 Task: Add an event with the title Third Sales Team Strategy Meeting, date ''2023/10/24'', time 06:00and add a description: During the discussion, both the employee and the supervisor (or relevant stakeholders) will have an opportunity to share their perspectives, observations, and concerns. The focus will be on understanding the underlying reasons for the performance issues, identifying any obstacles or challenges, and jointly developing a plan for improvement.Mark the tasks as Completed , logged in from the account softage.4@softage.netand send the event invitation to softage.9@softage.net and softage.10@softage.net. Set a reminder for the event Weekly on Sunday
Action: Mouse pressed left at (71, 91)
Screenshot: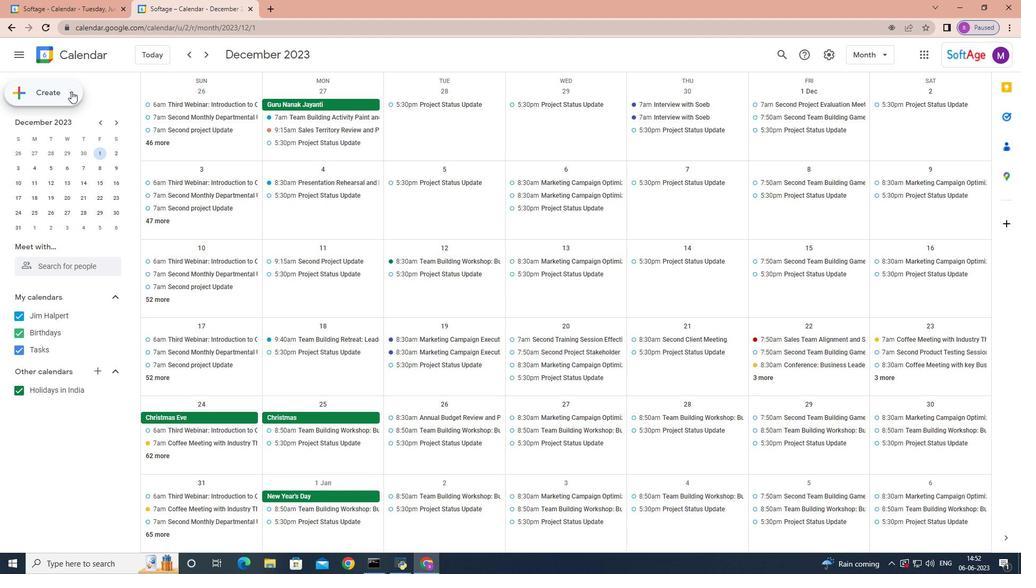 
Action: Mouse moved to (72, 122)
Screenshot: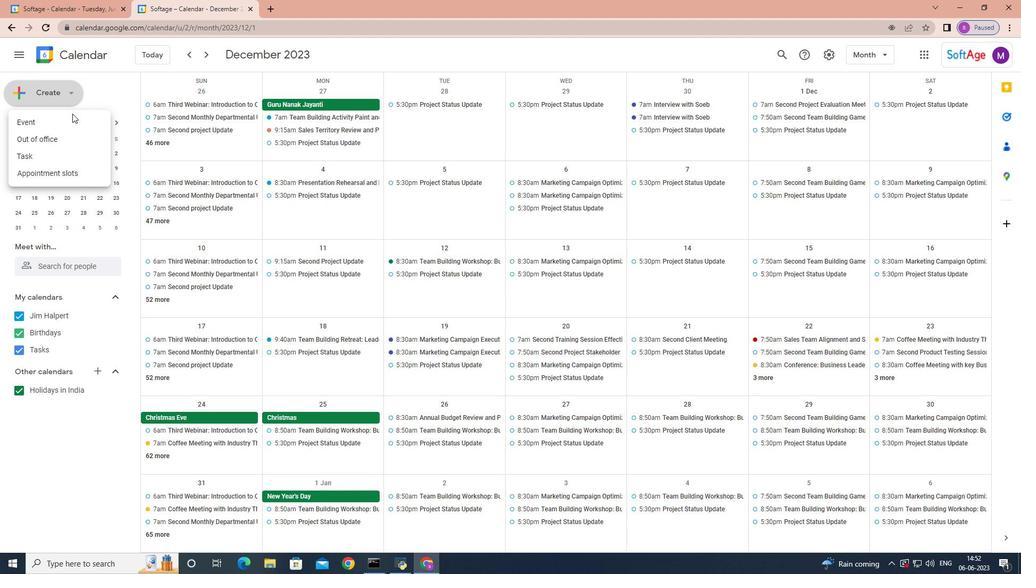 
Action: Mouse pressed left at (72, 122)
Screenshot: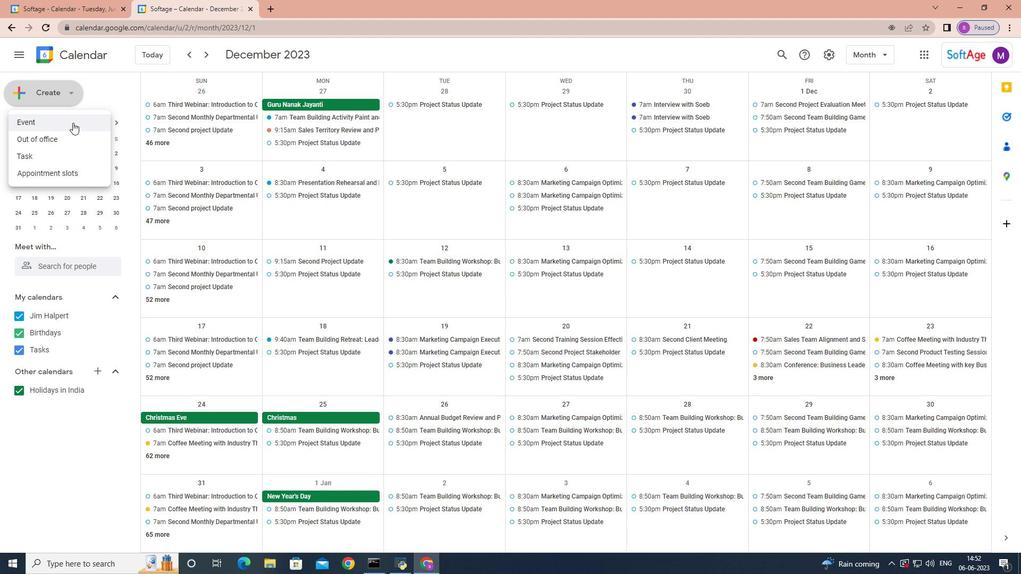 
Action: Mouse moved to (644, 355)
Screenshot: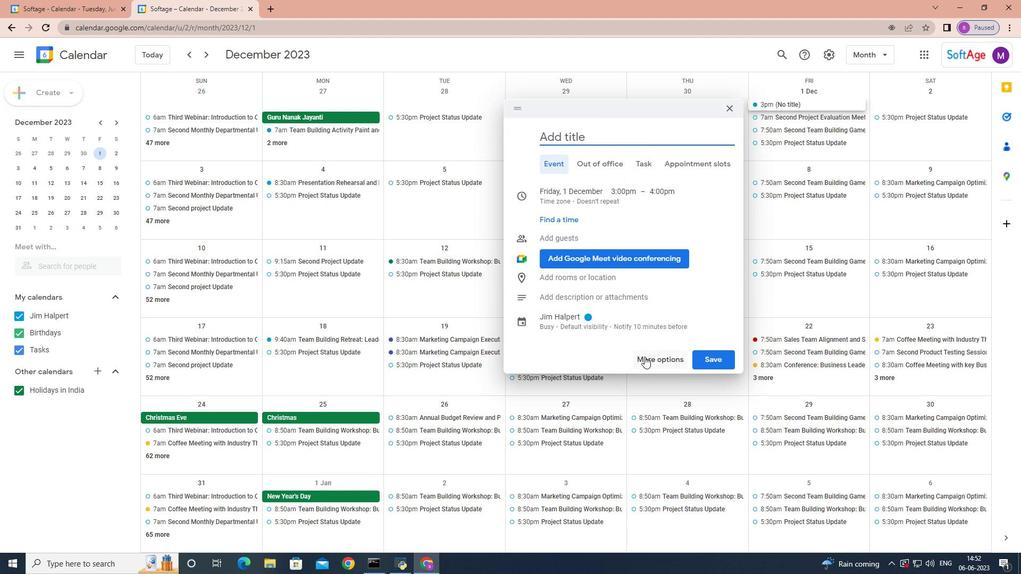 
Action: Mouse pressed left at (644, 355)
Screenshot: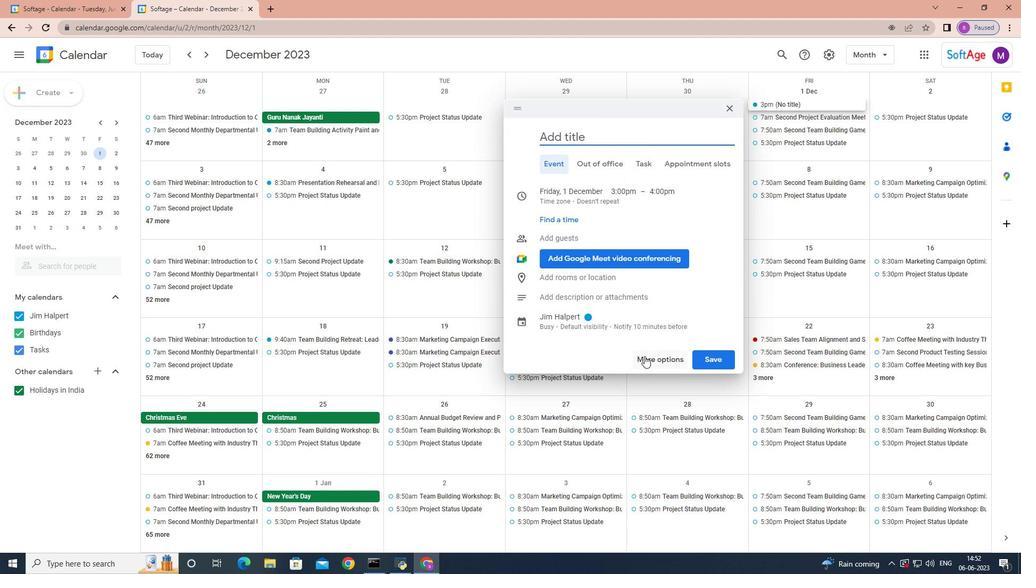 
Action: Mouse moved to (642, 354)
Screenshot: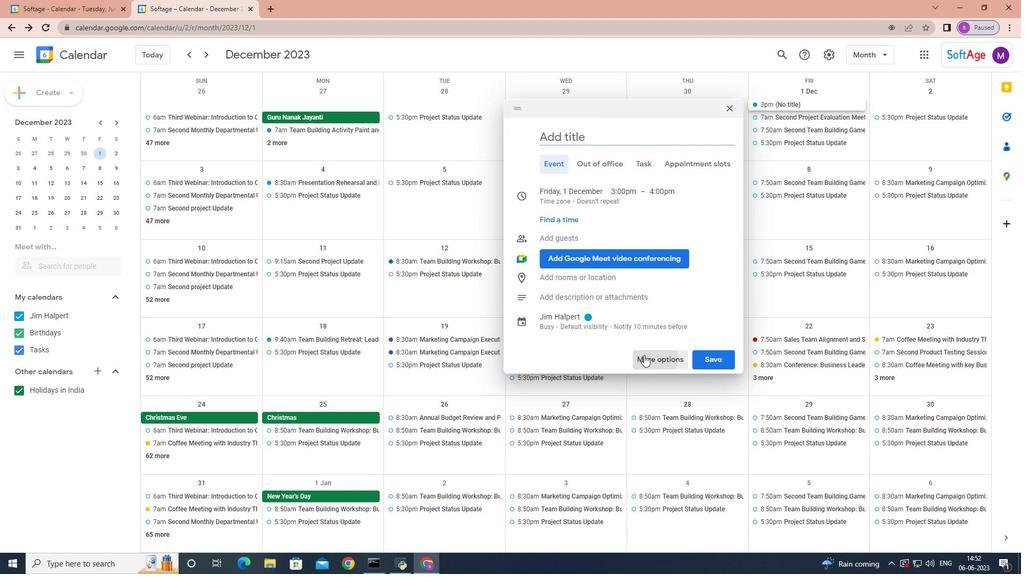 
Action: Key pressed <Key.shift>Third<Key.space><Key.shift>sales<Key.space><Key.shift>Team<Key.space><Key.shift>Strategy<Key.space><Key.shift>Meeting
Screenshot: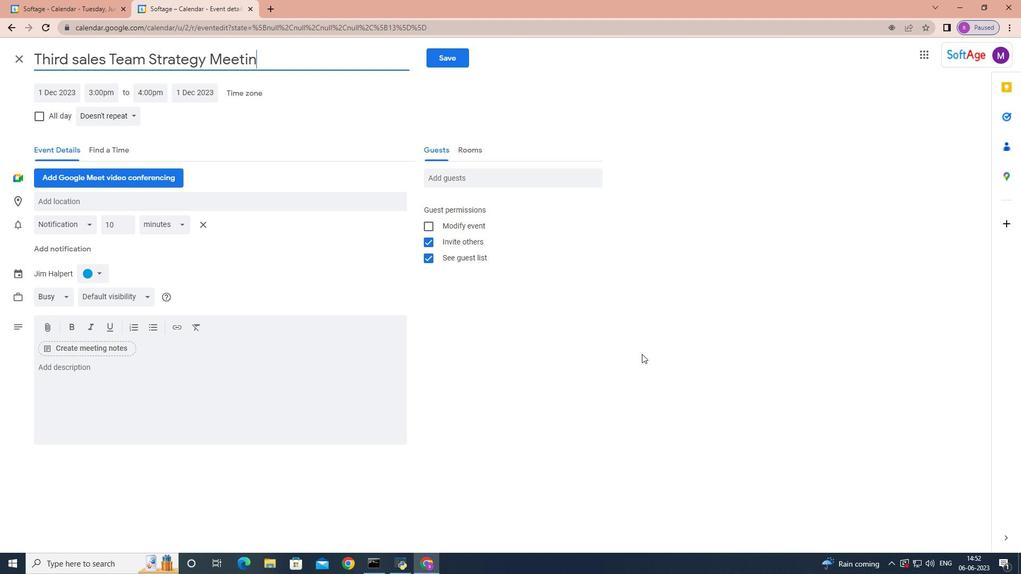 
Action: Mouse moved to (59, 94)
Screenshot: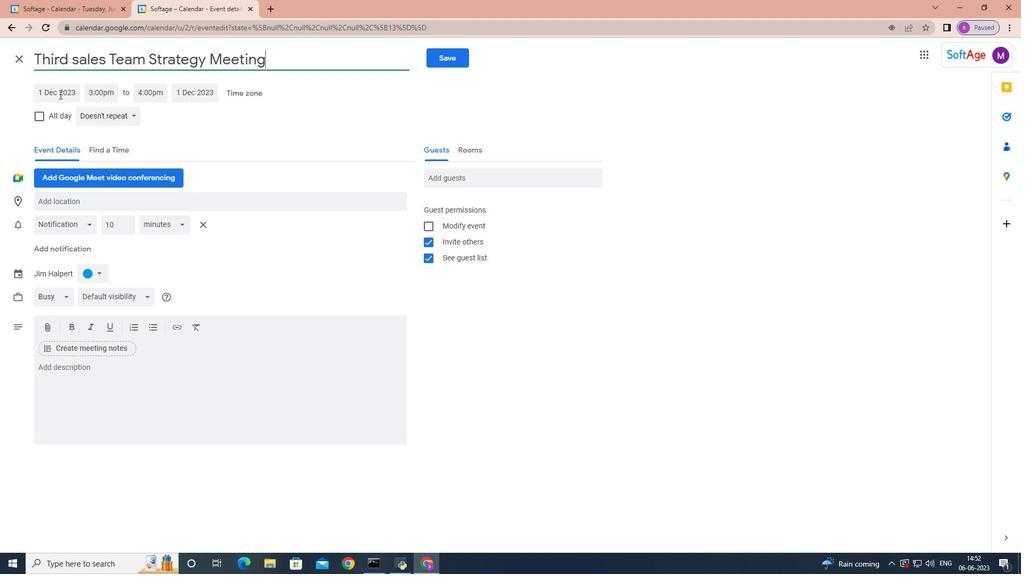 
Action: Mouse pressed left at (59, 94)
Screenshot: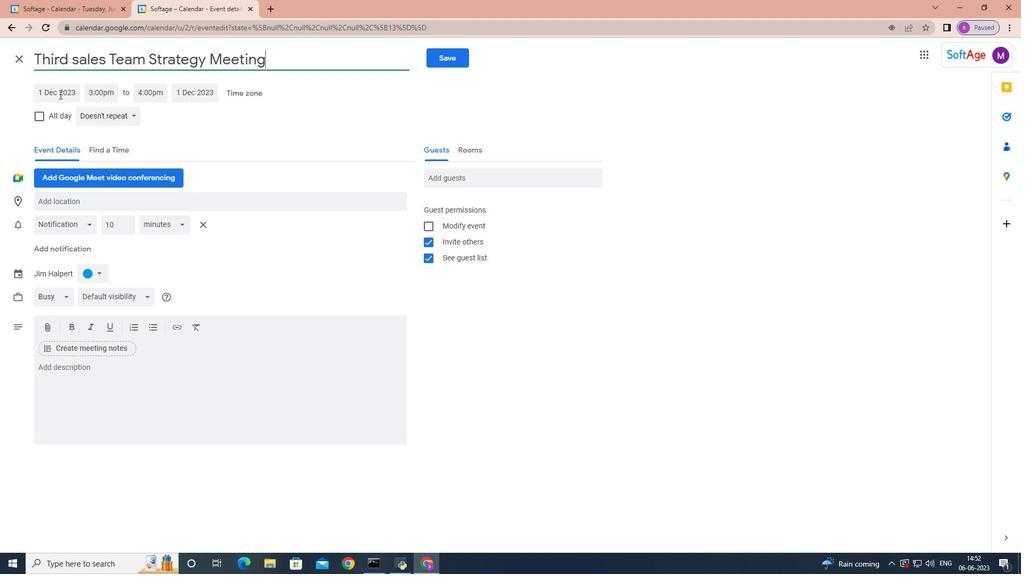 
Action: Mouse moved to (154, 114)
Screenshot: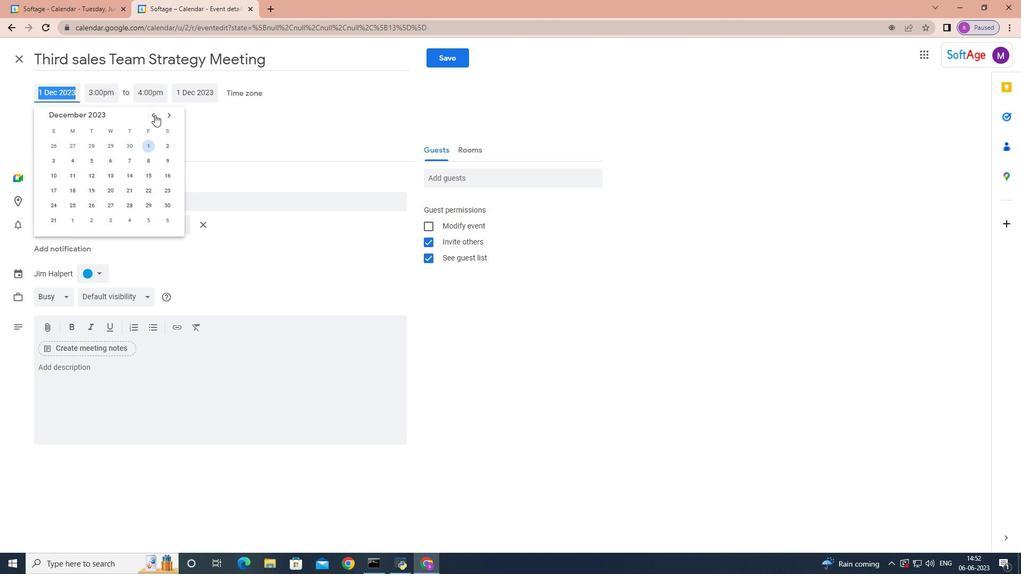 
Action: Mouse pressed left at (154, 114)
Screenshot: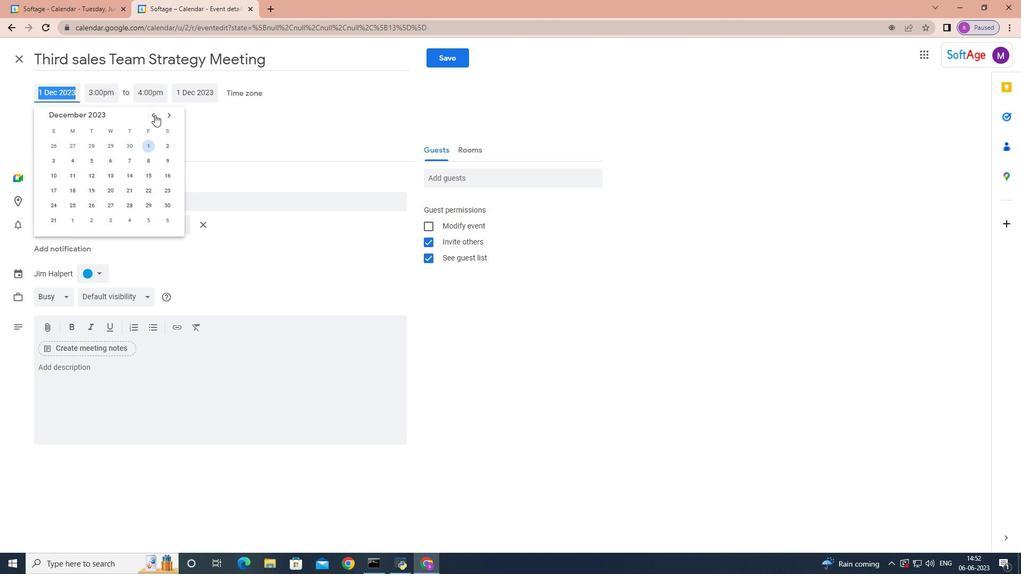 
Action: Mouse pressed left at (154, 114)
Screenshot: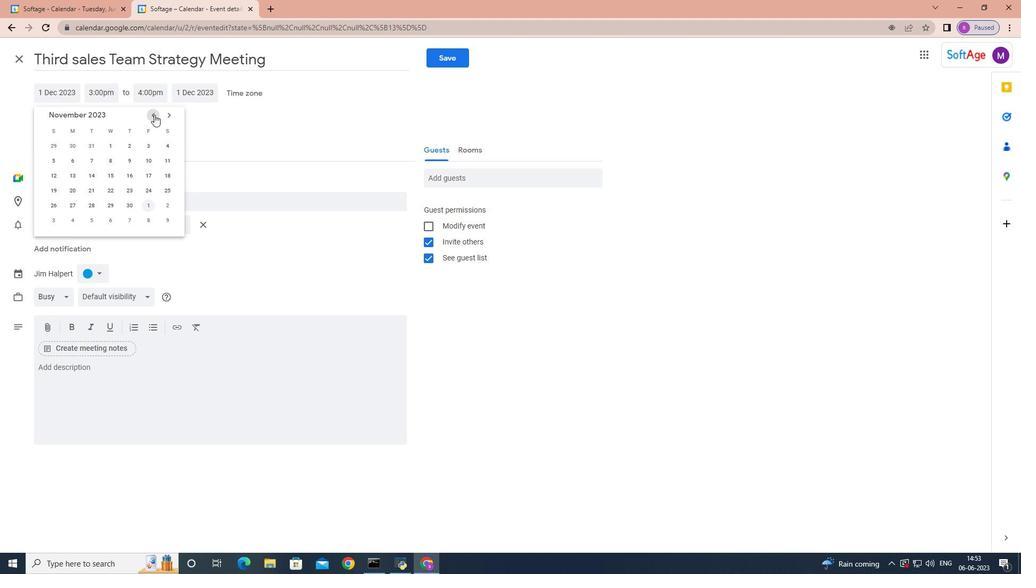 
Action: Mouse moved to (90, 188)
Screenshot: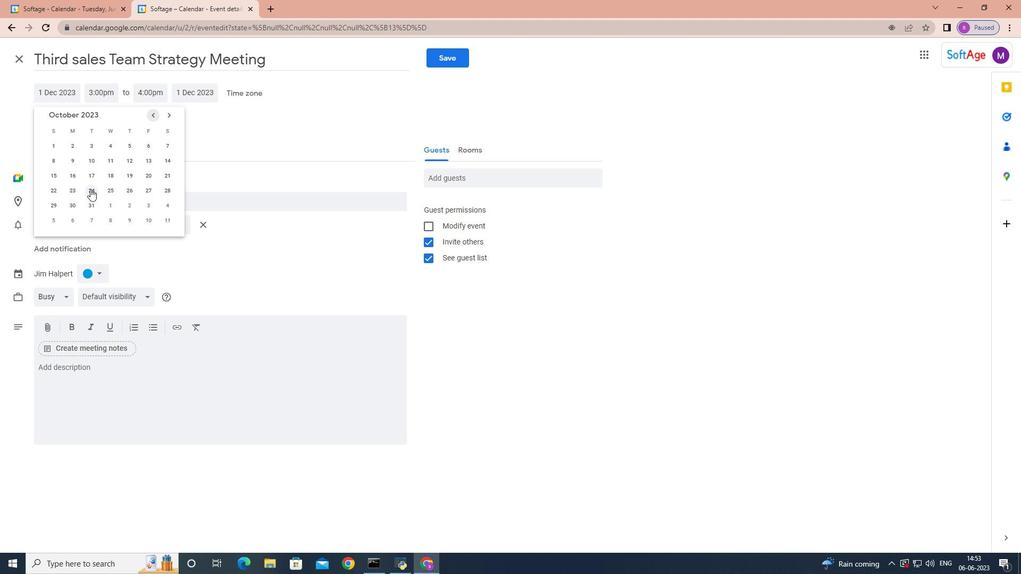 
Action: Mouse pressed left at (90, 188)
Screenshot: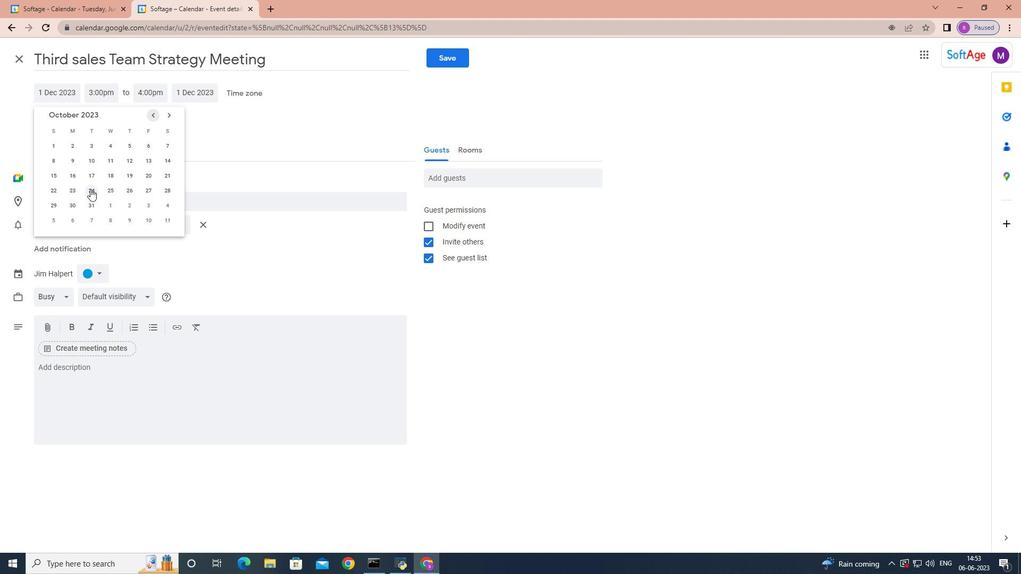 
Action: Mouse moved to (106, 96)
Screenshot: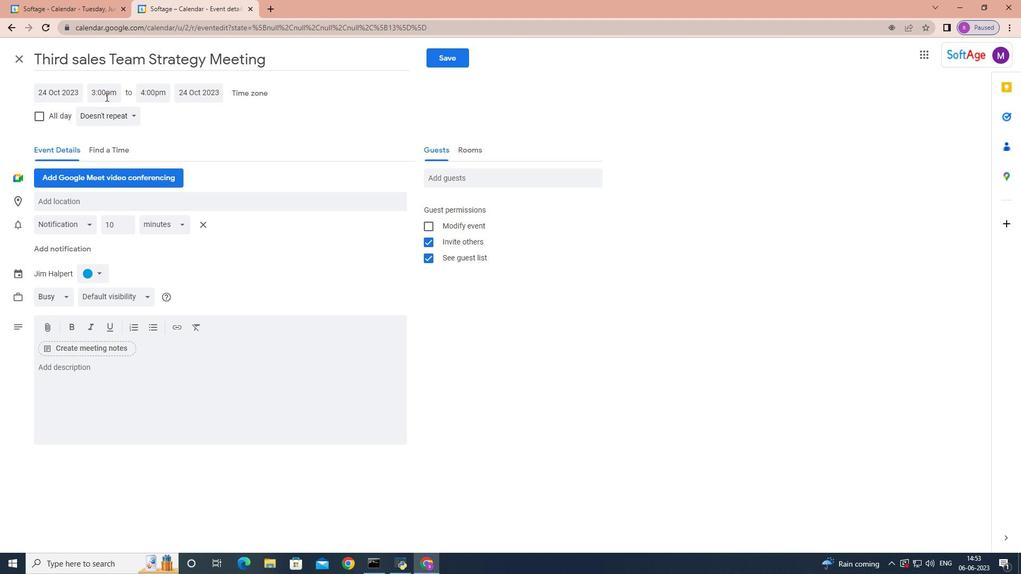 
Action: Mouse pressed left at (106, 96)
Screenshot: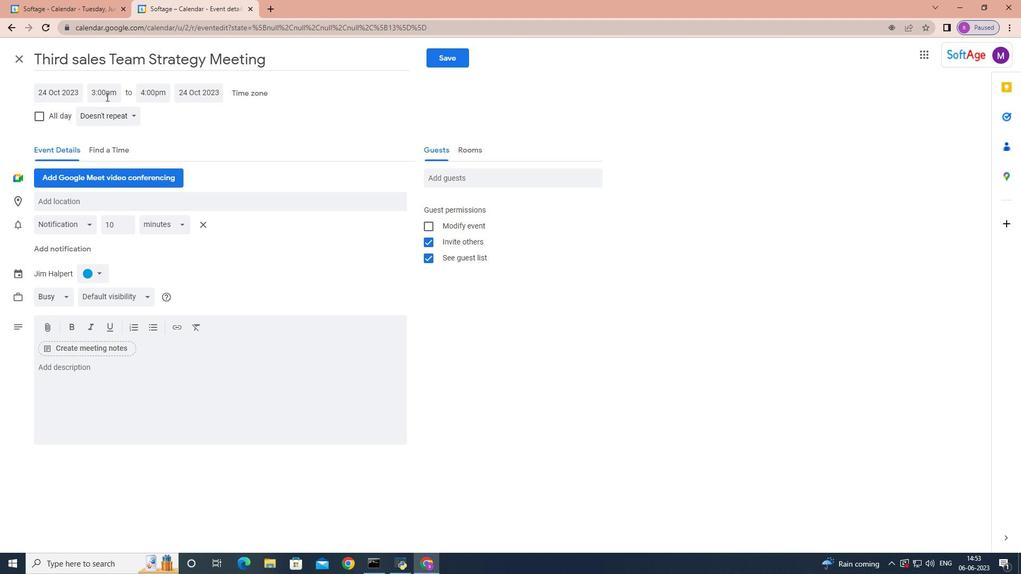 
Action: Mouse moved to (133, 153)
Screenshot: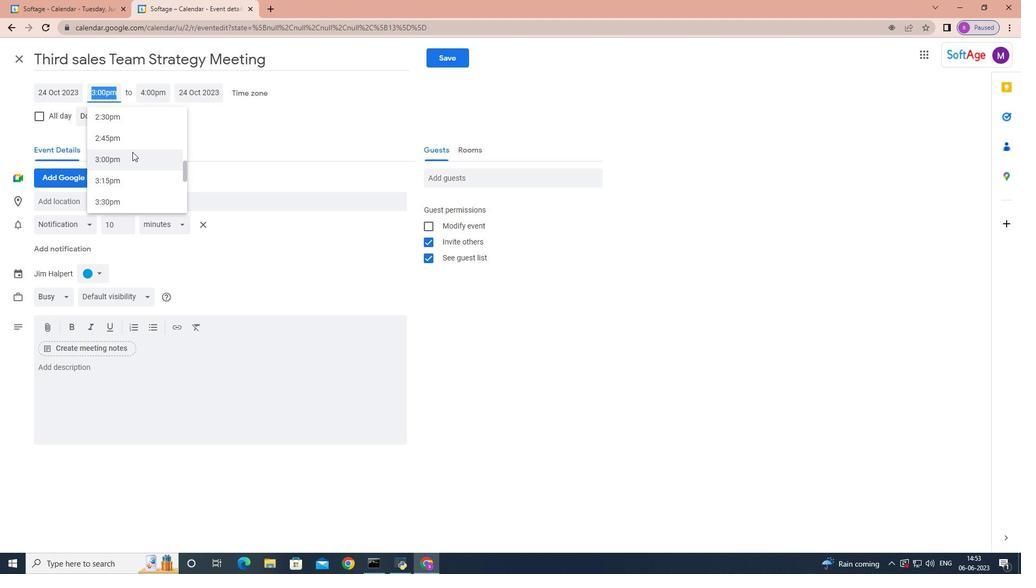 
Action: Mouse scrolled (133, 153) with delta (0, 0)
Screenshot: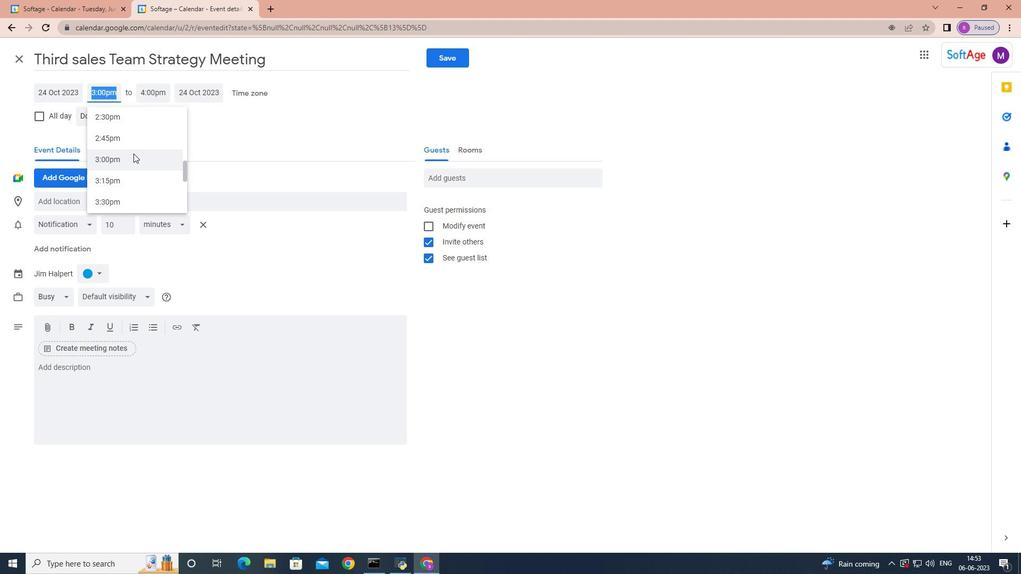 
Action: Mouse scrolled (133, 153) with delta (0, 0)
Screenshot: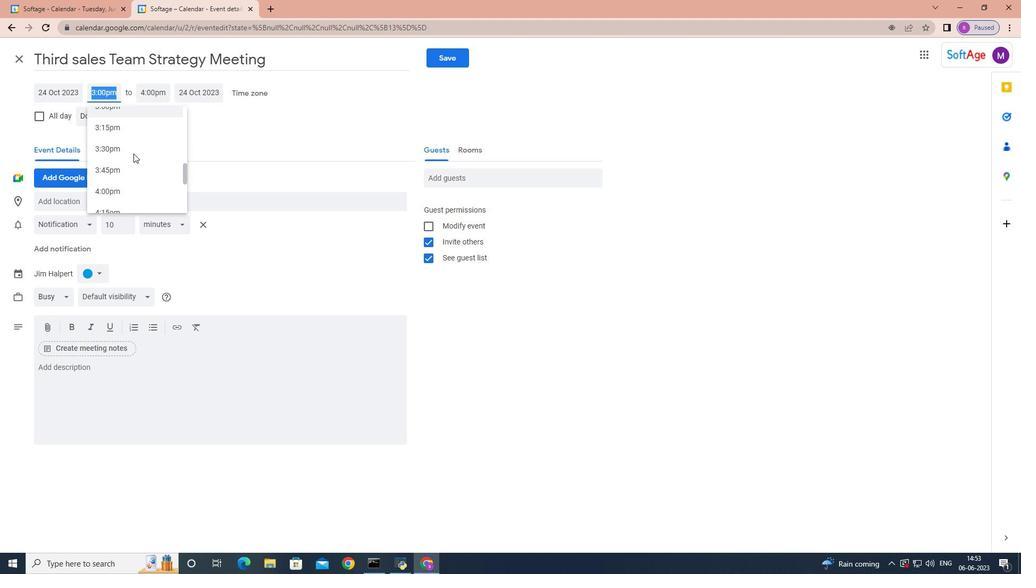 
Action: Mouse scrolled (133, 153) with delta (0, 0)
Screenshot: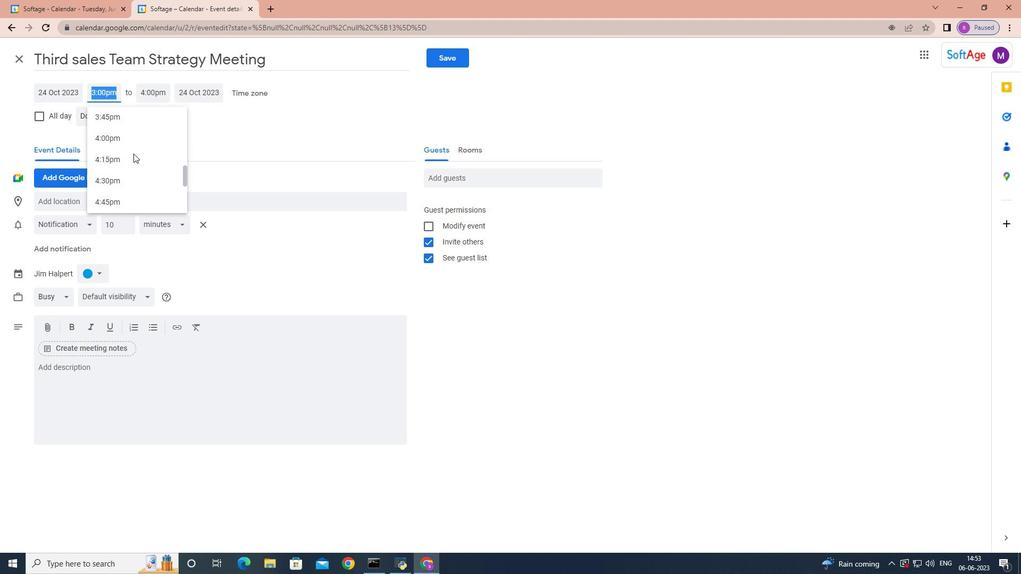 
Action: Mouse scrolled (133, 153) with delta (0, 0)
Screenshot: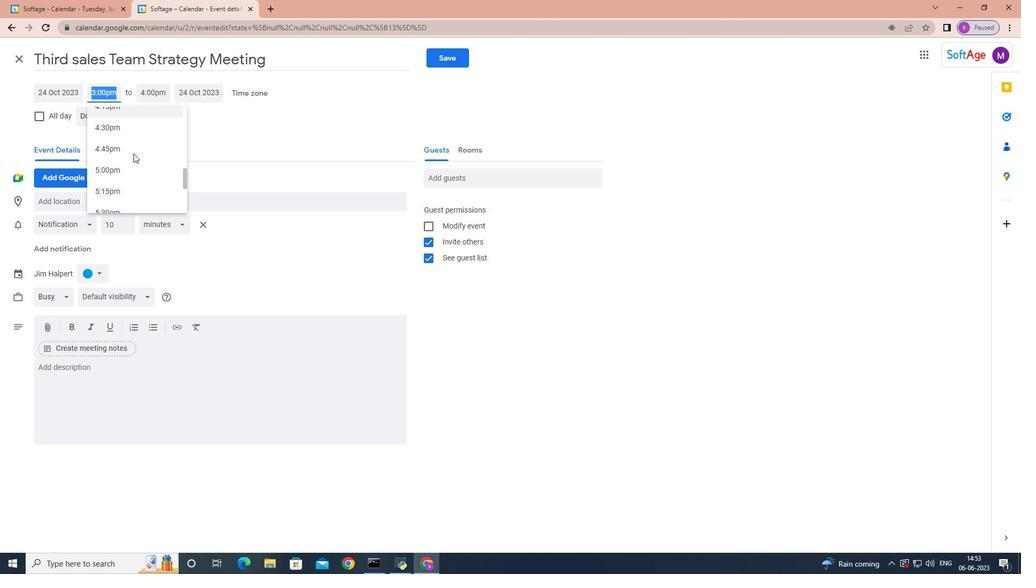 
Action: Mouse moved to (139, 198)
Screenshot: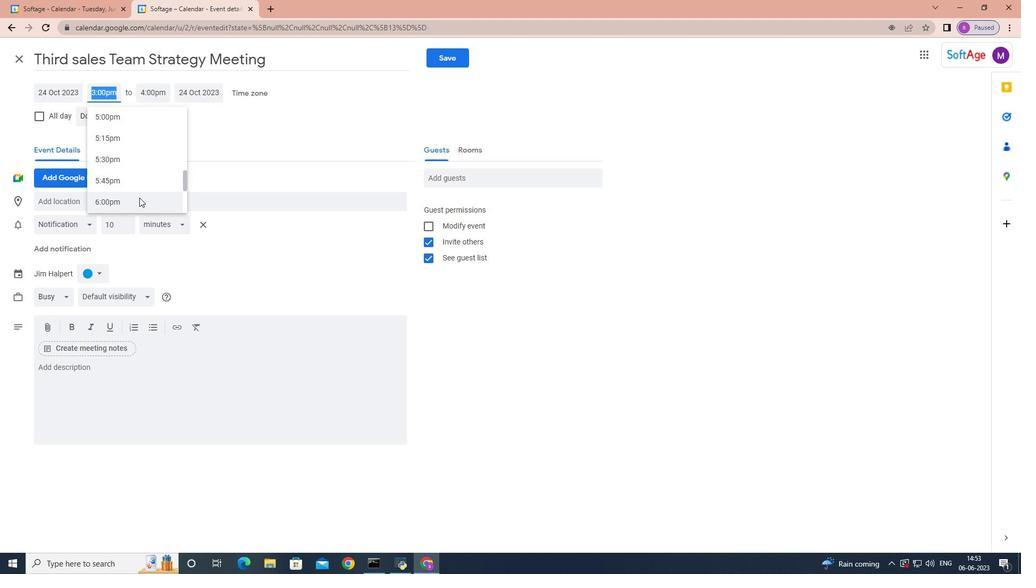 
Action: Mouse pressed left at (139, 198)
Screenshot: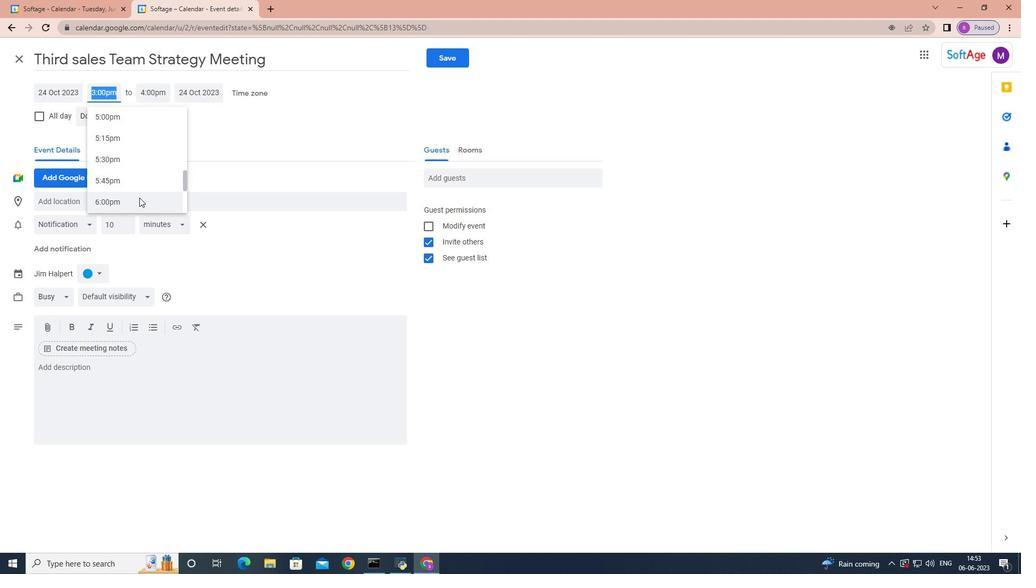 
Action: Mouse moved to (113, 369)
Screenshot: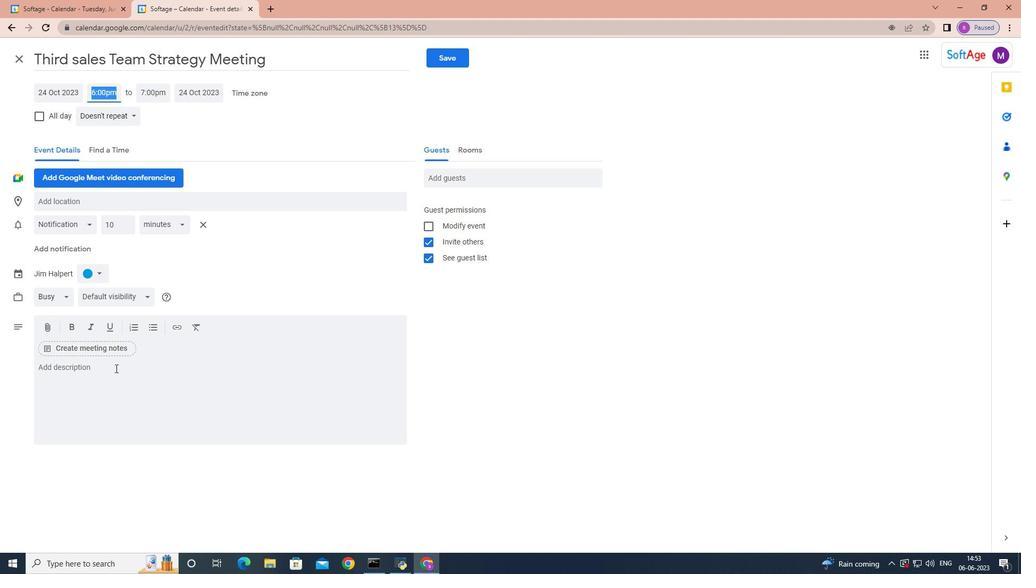 
Action: Mouse pressed left at (113, 369)
Screenshot: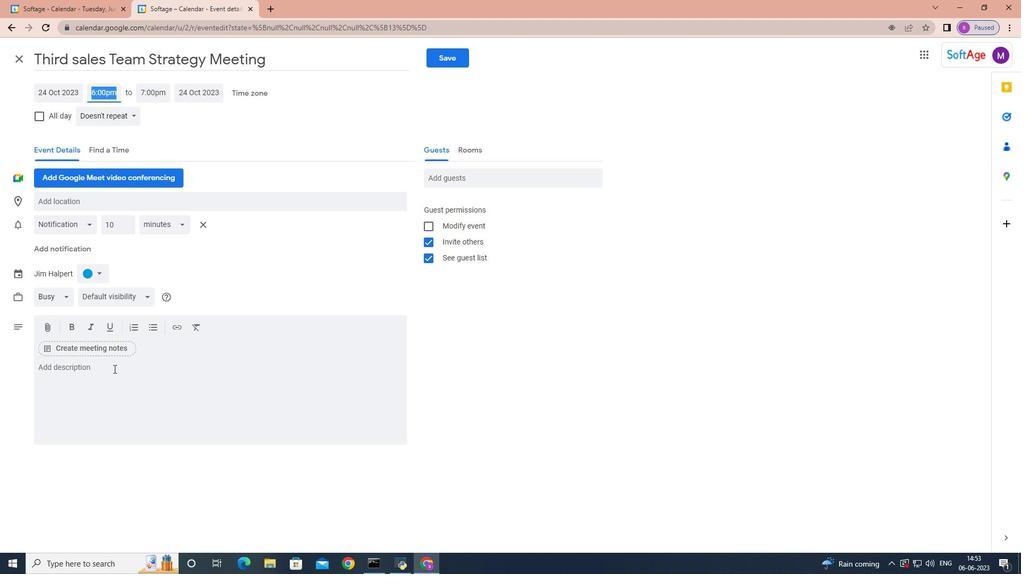 
Action: Key pressed <Key.shift><Key.shift>During<Key.space>the<Key.space>discussion<Key.space><Key.backspace>,<Key.space>both<Key.space>the<Key.space>emplot<Key.backspace>ye<Key.space><Key.backspace>e<Key.space>and<Key.space>the<Key.space>supervisor<Key.space><Key.shift>(or<Key.space>relevant<Key.space><Key.shift>S<Key.backspace>stakeholders<Key.shift><Key.shift><Key.shift><Key.shift><Key.shift><Key.shift><Key.shift><Key.shift><Key.shift><Key.shift>)<Key.space>will<Key.space>have<Key.space>an<Key.space>opportunity<Key.space>to<Key.space>share<Key.space>their<Key.space>perspective<Key.space><Key.backspace>,<Key.space>observations<Key.space><Key.backspace>,<Key.space>and<Key.space>concerns.<Key.space><Key.shift>The<Key.space>focus<Key.space>will<Key.space>be<Key.space>on<Key.space>understanding<Key.space>the<Key.space>underlying<Key.space>reasons<Key.space>for<Key.space>the<Key.space>performance<Key.space>issues<Key.space><Key.backspace>,<Key.space>identifying<Key.space>any<Key.space>obstacles<Key.space>or<Key.space>challenges,<Key.space>and<Key.space>jointly<Key.space>developing<Key.space>a<Key.space>plan<Key.space>for<Key.space>improvement.
Screenshot: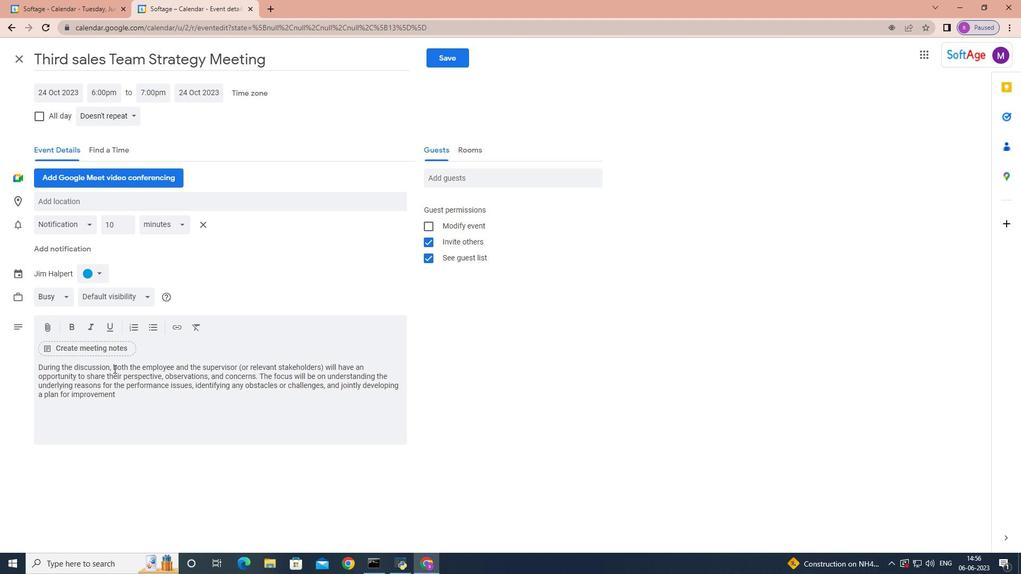 
Action: Mouse moved to (472, 177)
Screenshot: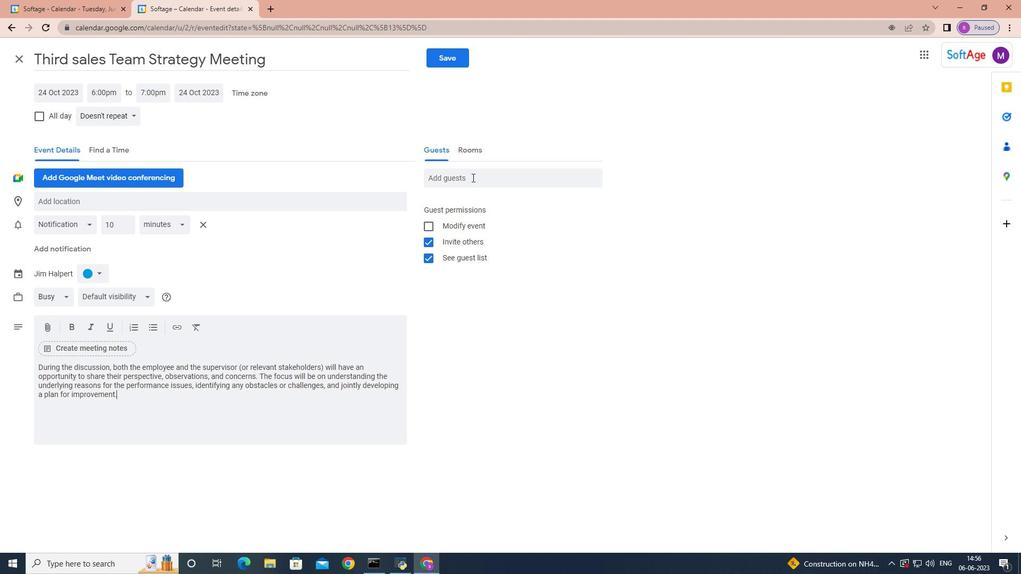 
Action: Mouse pressed left at (472, 177)
Screenshot: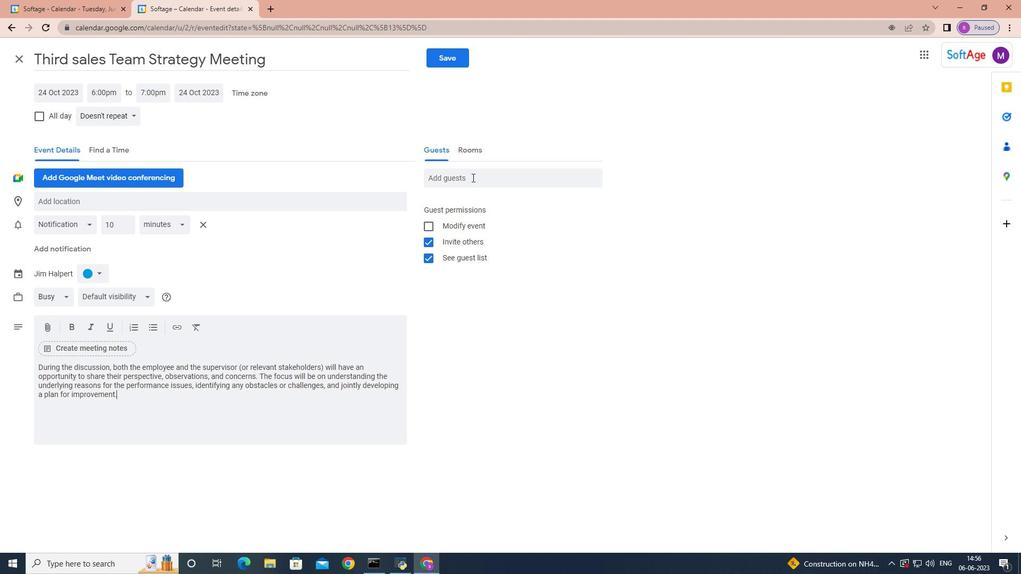 
Action: Mouse moved to (472, 176)
Screenshot: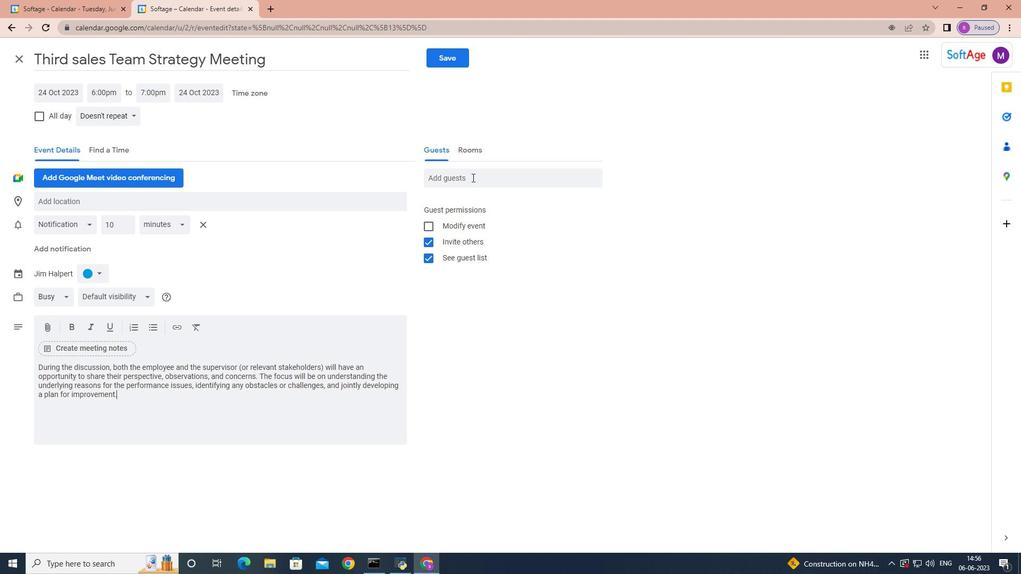 
Action: Key pressed softage.9
Screenshot: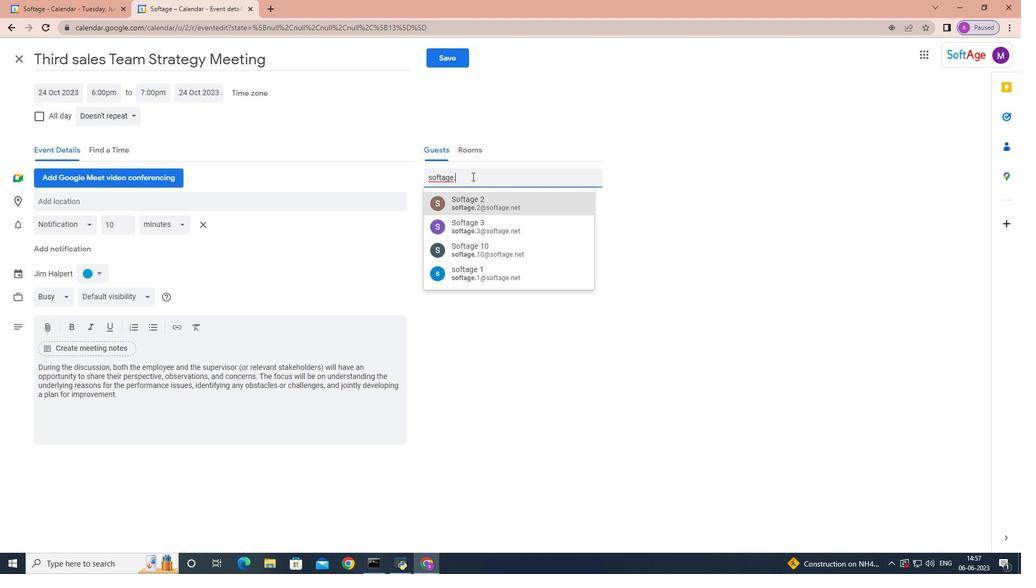 
Action: Mouse moved to (481, 205)
Screenshot: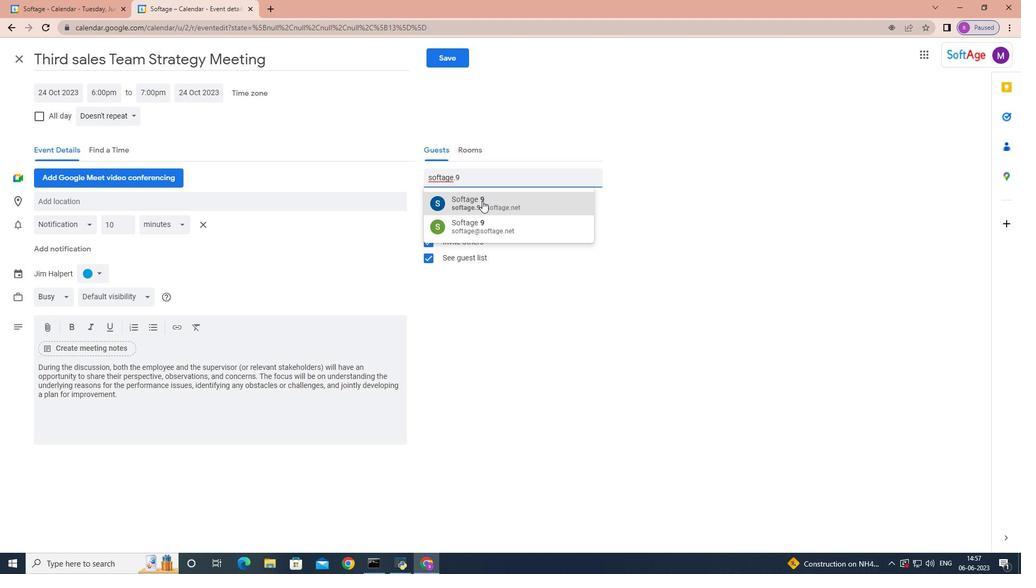 
Action: Mouse pressed left at (481, 205)
Screenshot: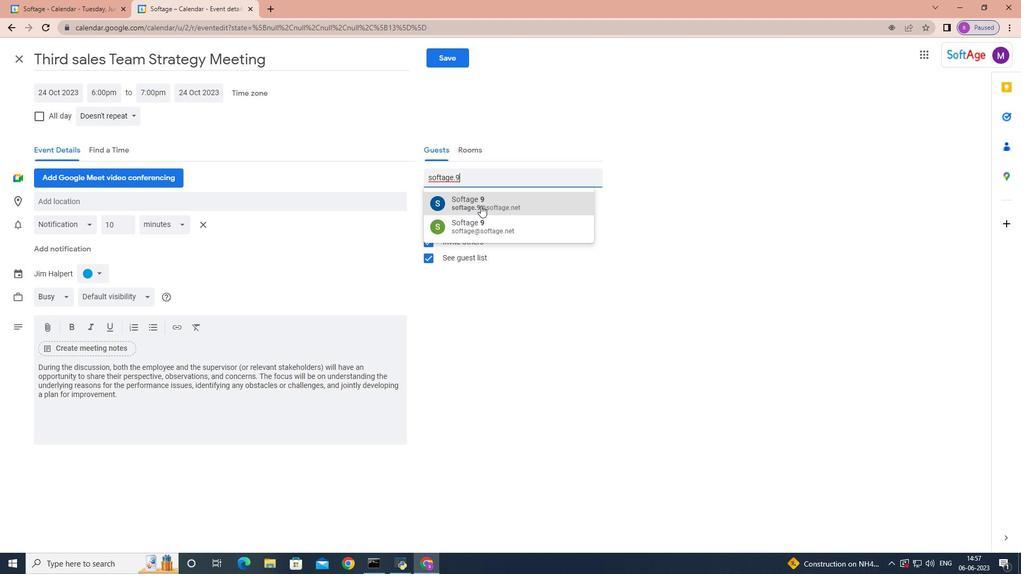 
Action: Key pressed softage.10
Screenshot: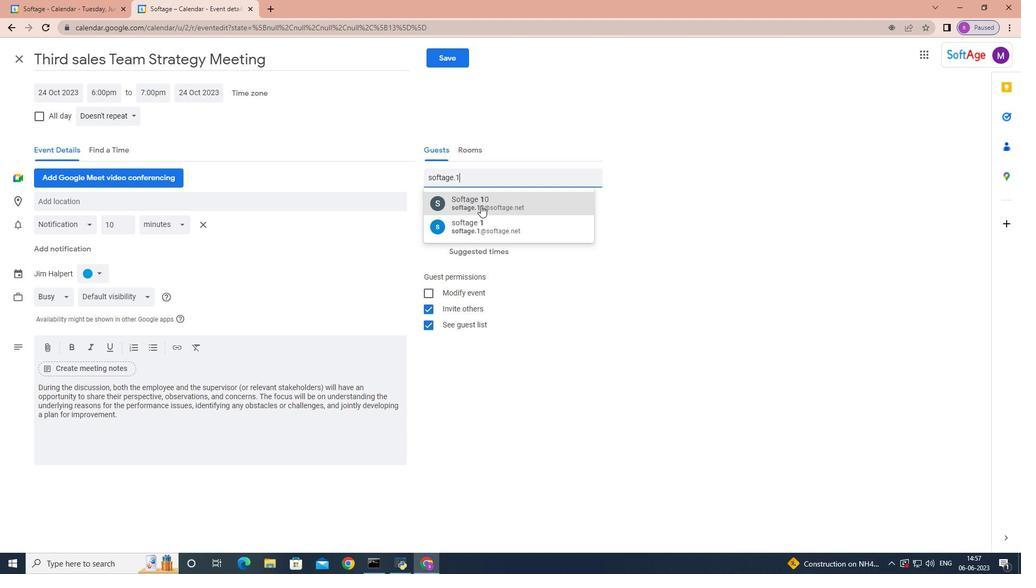 
Action: Mouse pressed left at (481, 205)
Screenshot: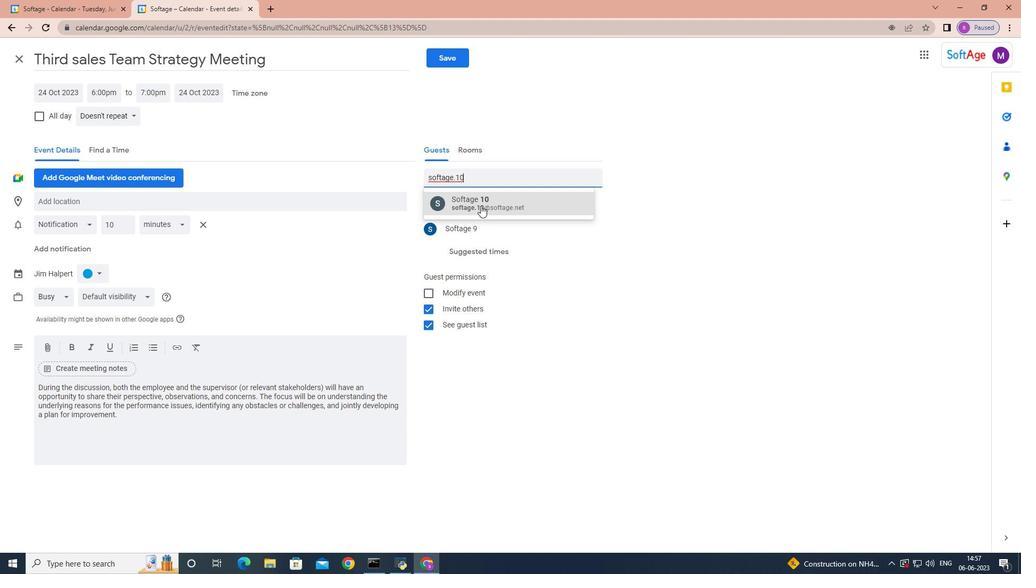 
Action: Mouse moved to (131, 114)
Screenshot: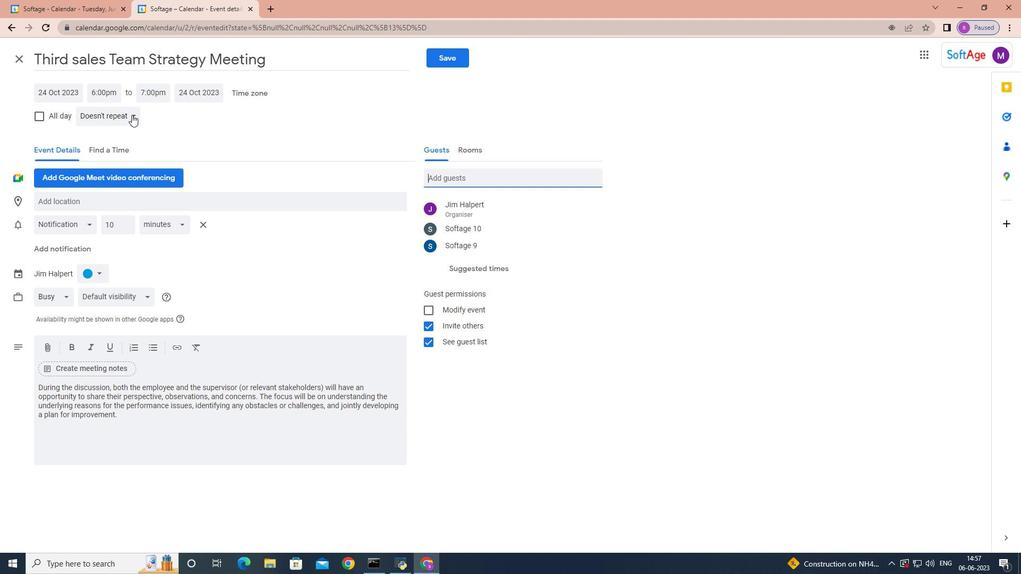 
Action: Mouse pressed left at (131, 114)
Screenshot: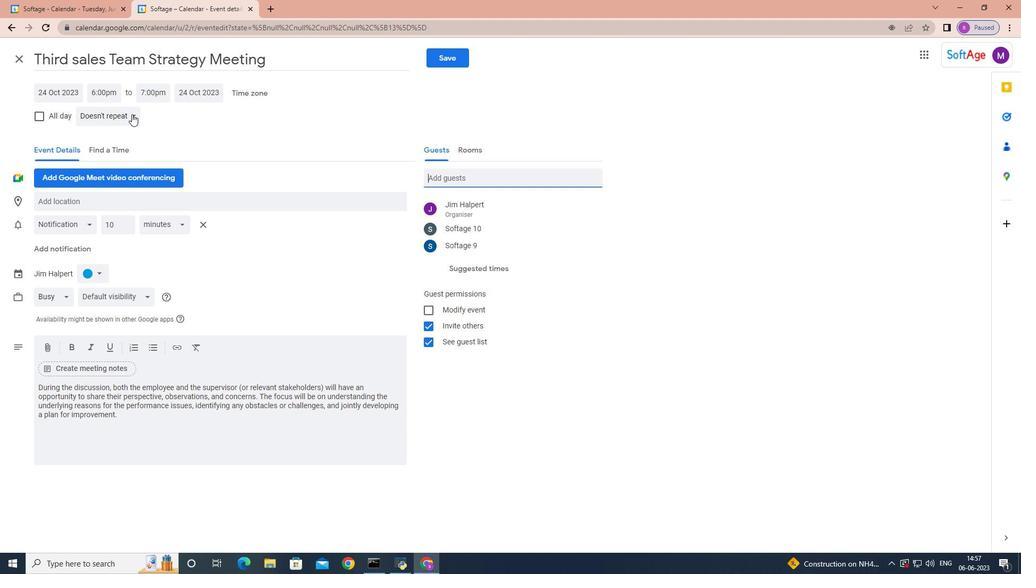 
Action: Mouse moved to (127, 227)
Screenshot: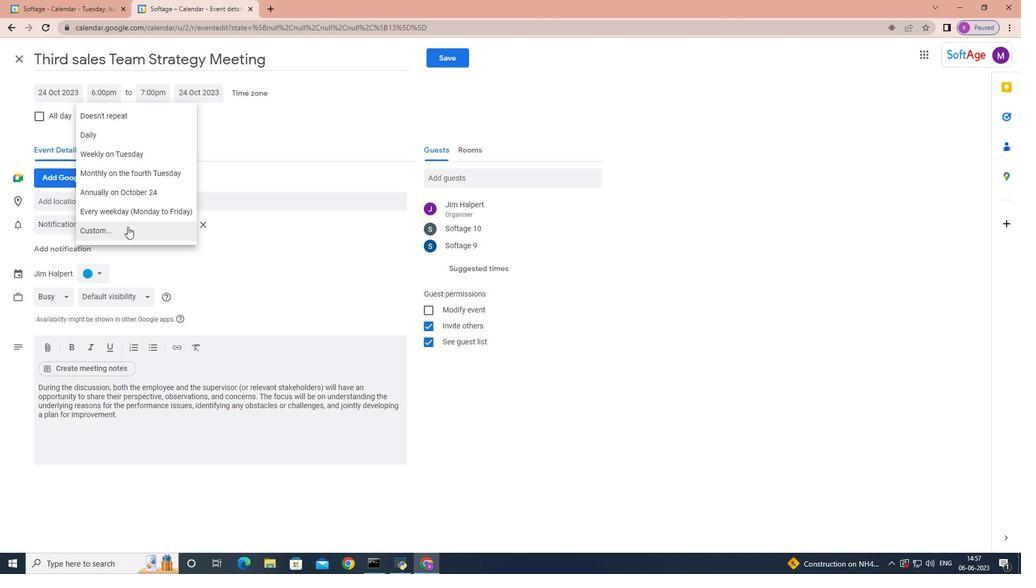 
Action: Mouse pressed left at (127, 227)
Screenshot: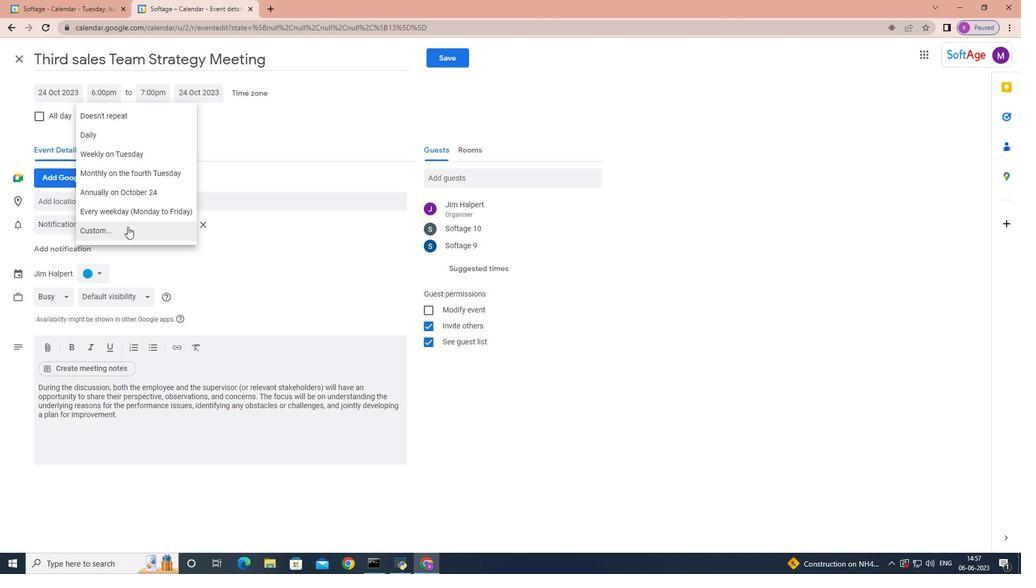 
Action: Mouse moved to (424, 275)
Screenshot: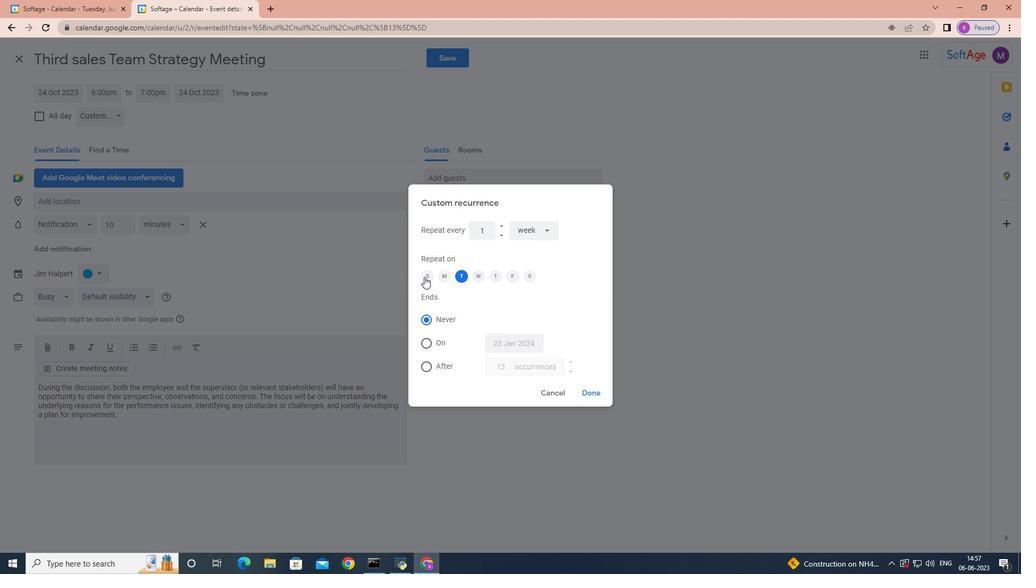 
Action: Mouse pressed left at (424, 275)
Screenshot: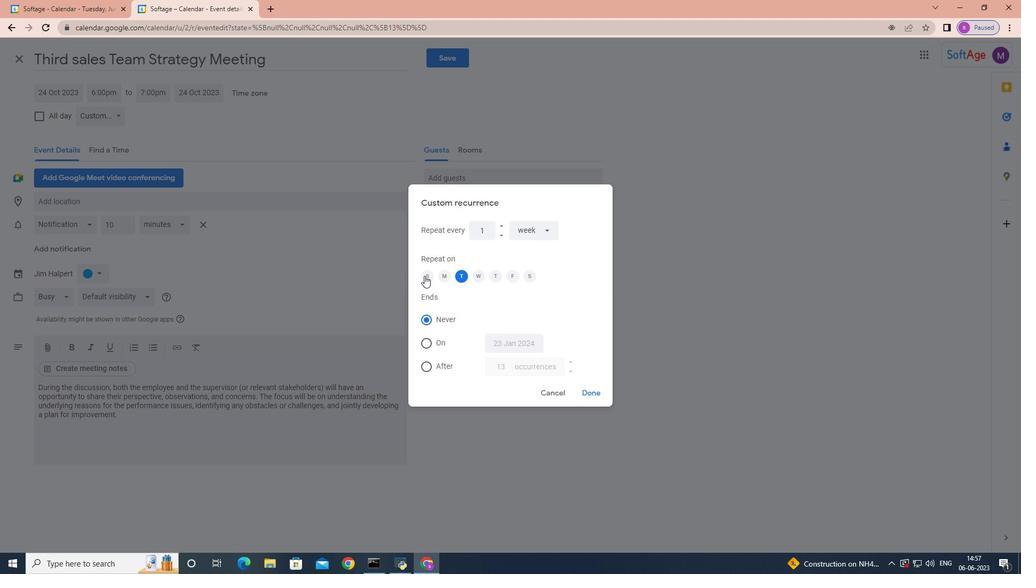 
Action: Mouse moved to (463, 274)
Screenshot: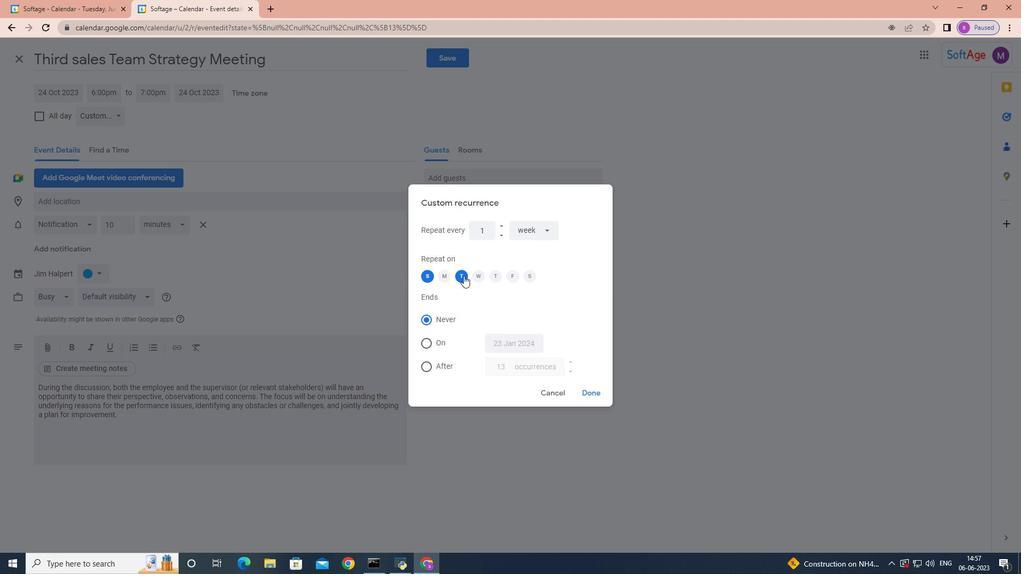 
Action: Mouse pressed left at (463, 274)
Screenshot: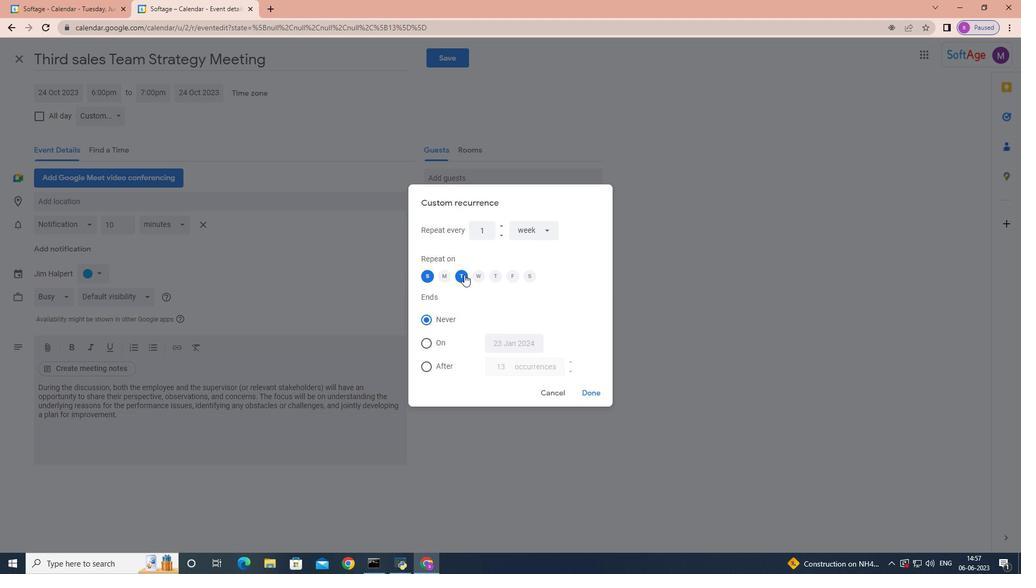 
Action: Mouse moved to (589, 392)
Screenshot: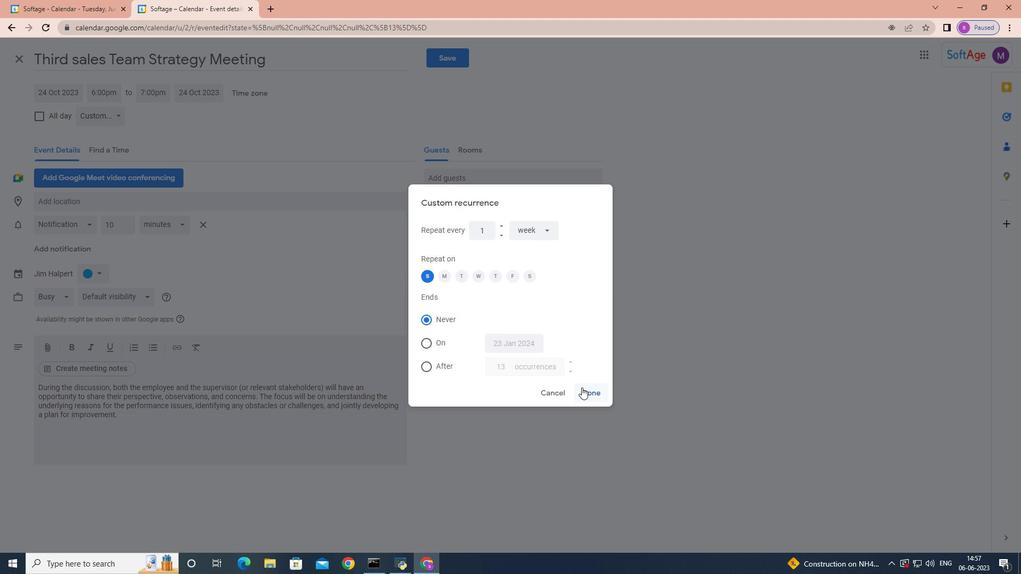 
Action: Mouse pressed left at (589, 392)
Screenshot: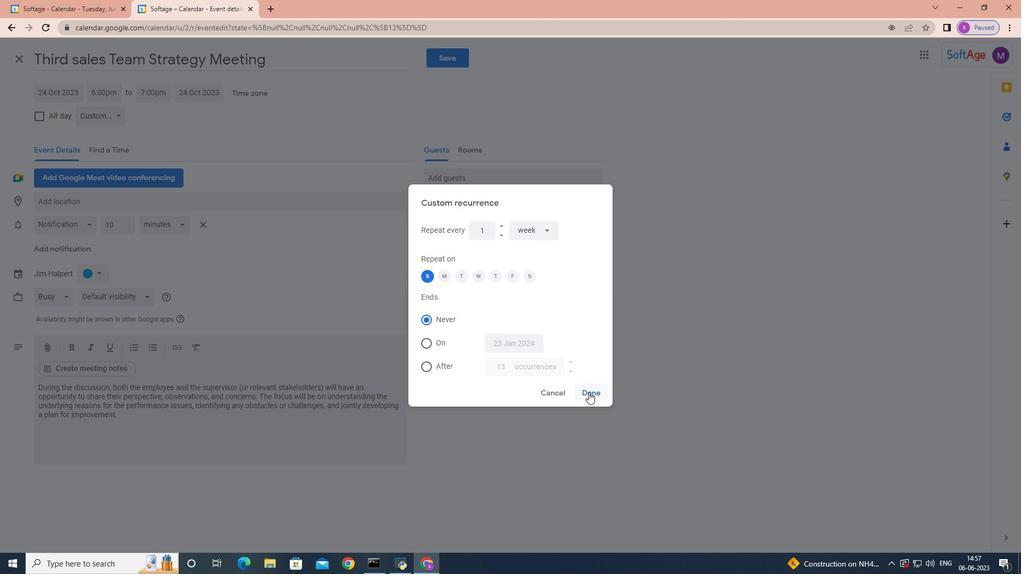 
Action: Mouse moved to (443, 59)
Screenshot: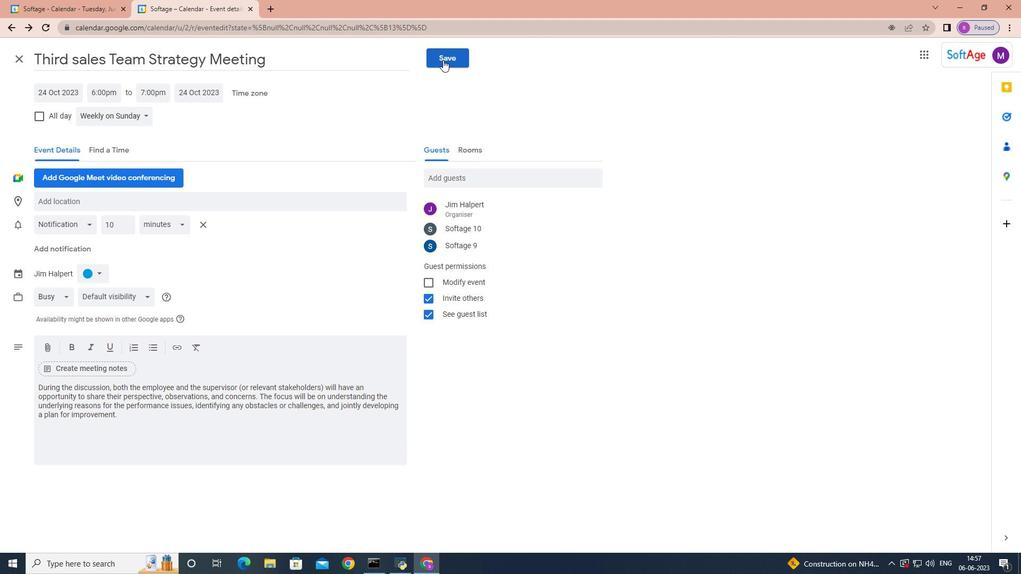 
Action: Mouse pressed left at (443, 59)
Screenshot: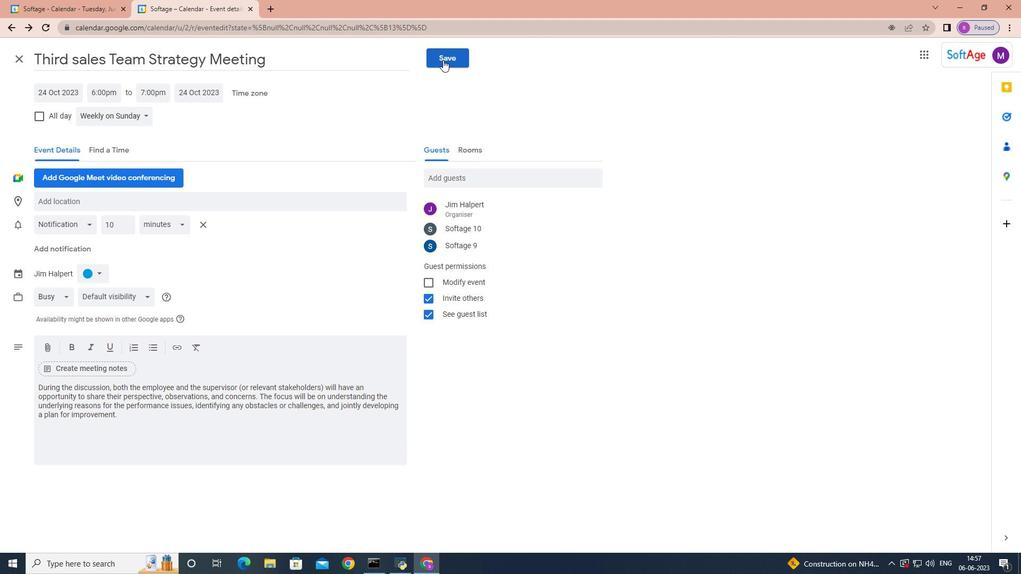 
Action: Mouse moved to (614, 319)
Screenshot: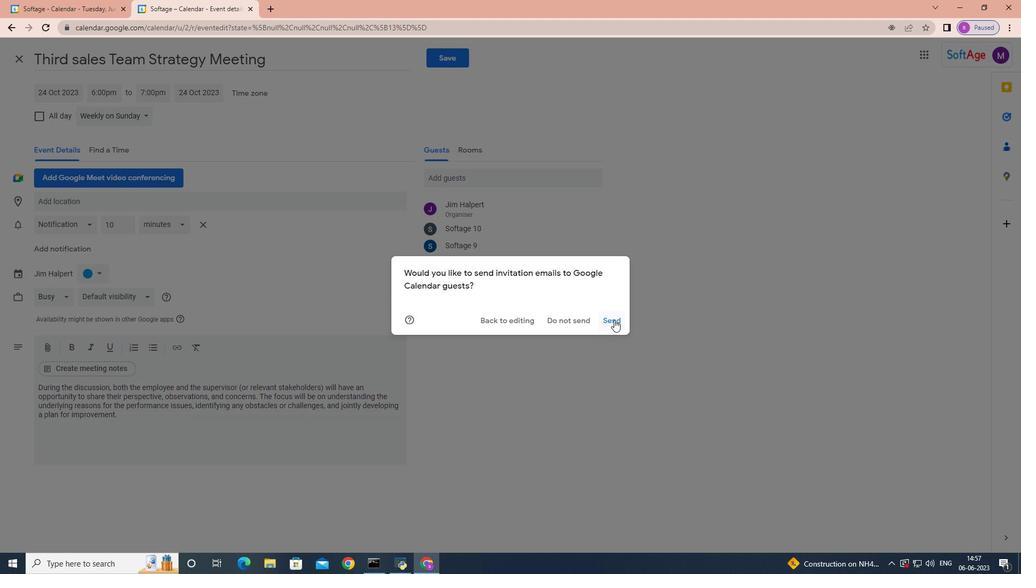 
Action: Mouse pressed left at (614, 319)
Screenshot: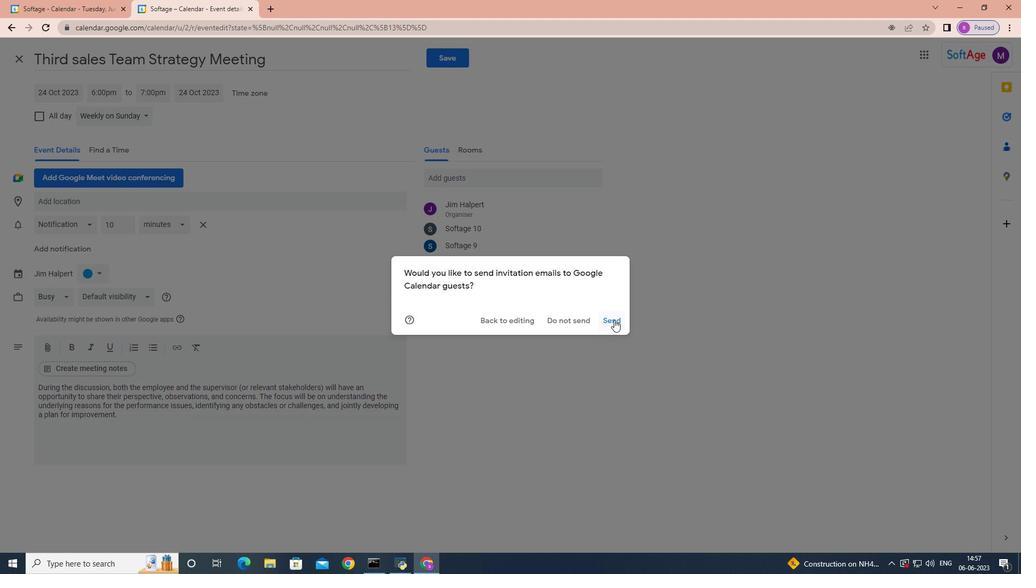 
Action: Mouse moved to (573, 306)
Screenshot: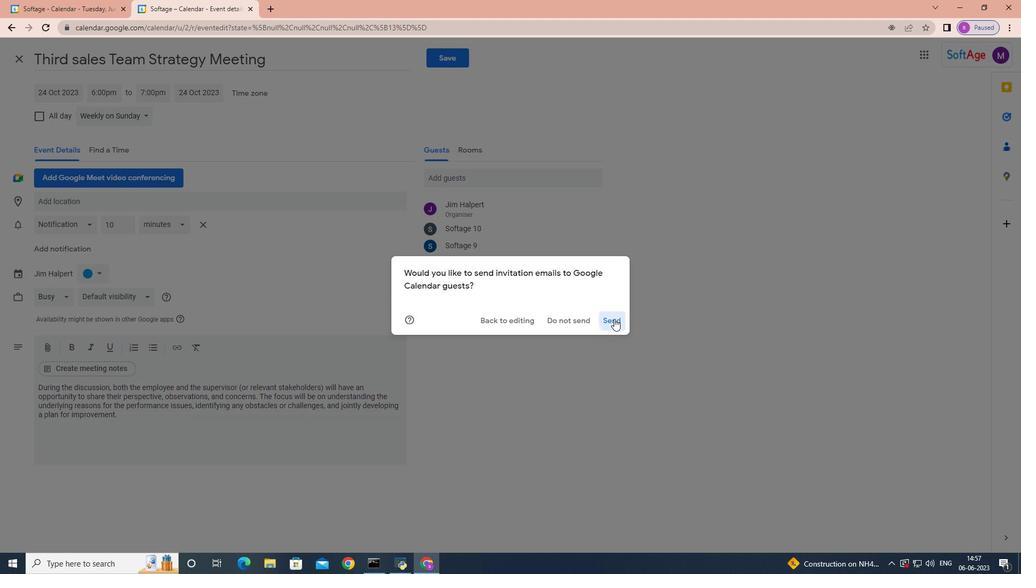 
